 Task: Create "Digital Experiences" by using the "Aloha" template .
Action: Mouse moved to (941, 68)
Screenshot: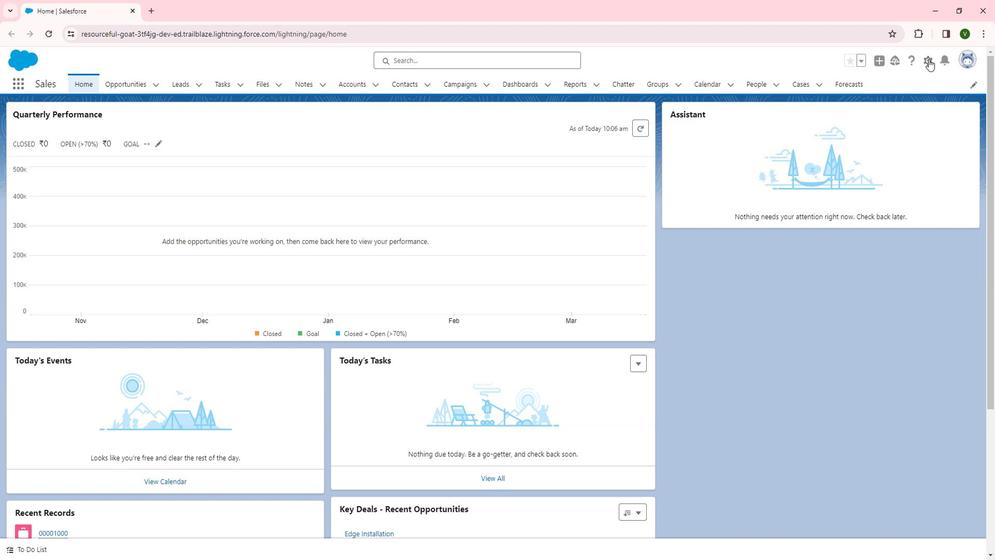 
Action: Mouse pressed left at (941, 68)
Screenshot: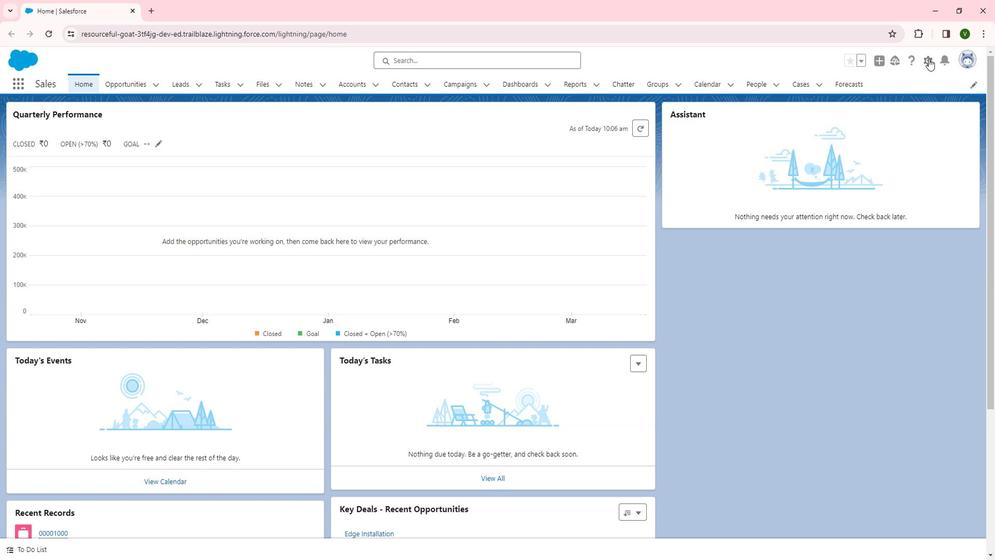 
Action: Mouse moved to (894, 103)
Screenshot: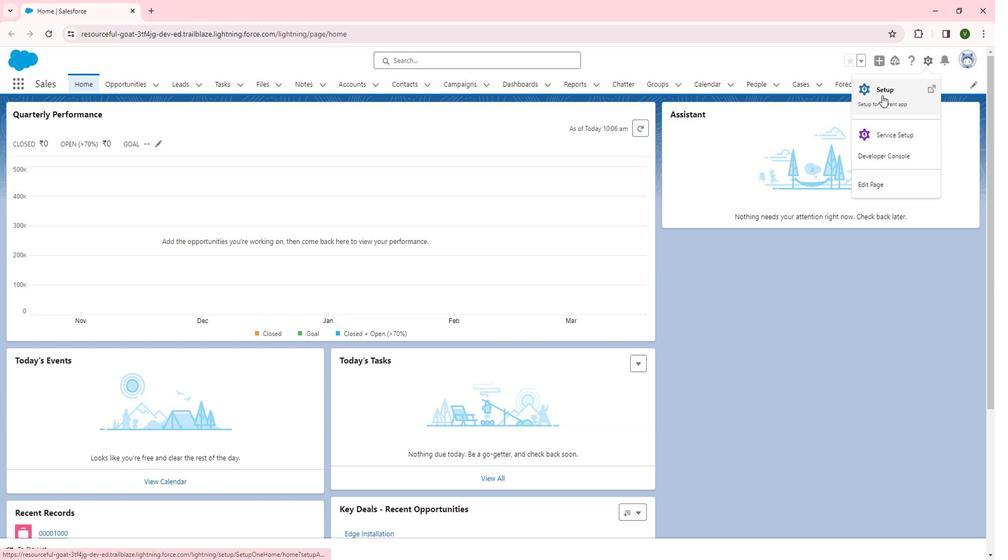 
Action: Mouse pressed left at (894, 103)
Screenshot: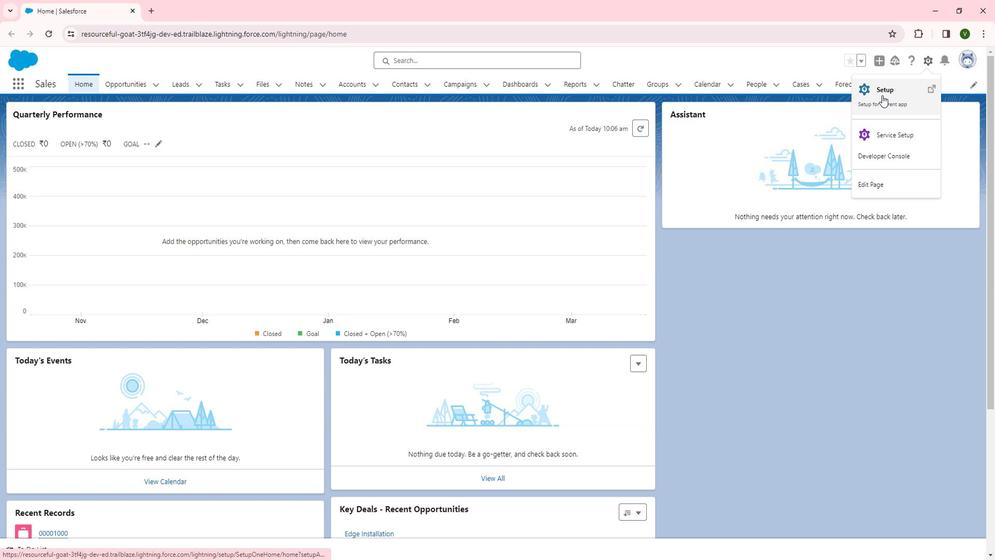 
Action: Mouse moved to (178, 315)
Screenshot: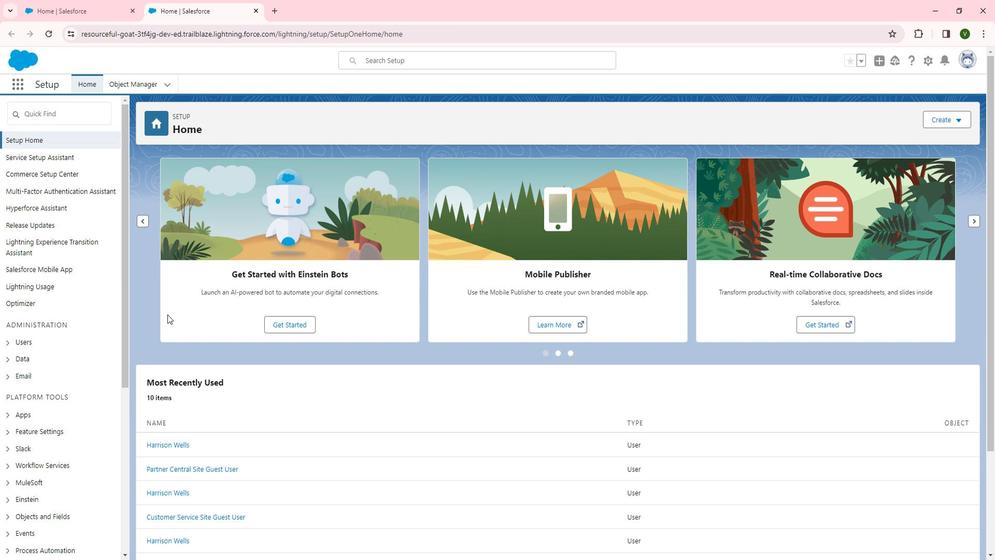
Action: Mouse scrolled (178, 314) with delta (0, 0)
Screenshot: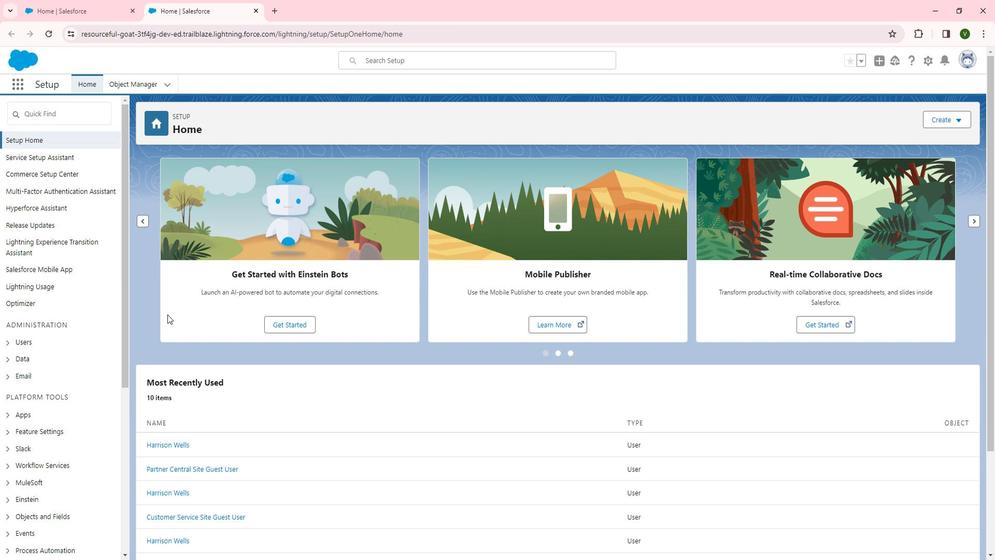 
Action: Mouse moved to (158, 318)
Screenshot: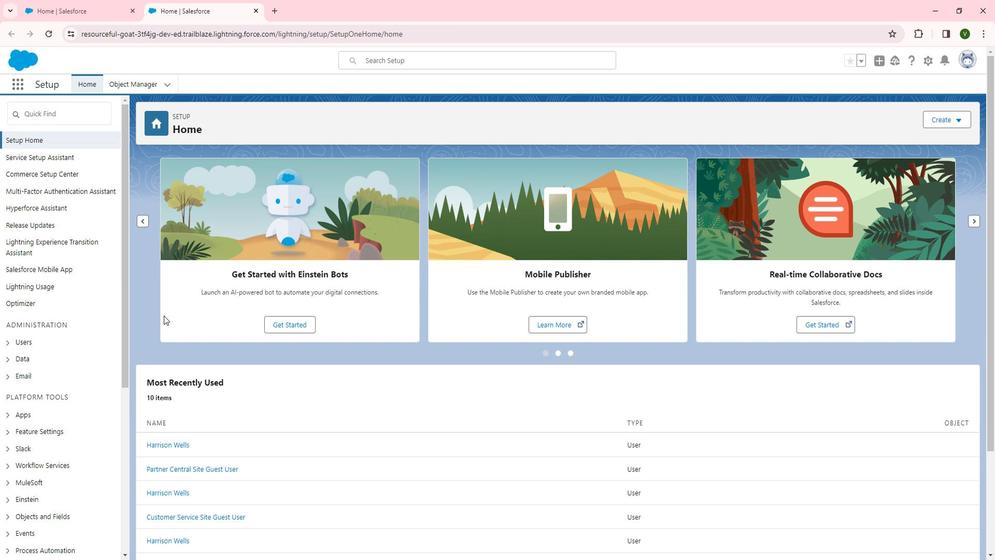 
Action: Mouse scrolled (158, 317) with delta (0, 0)
Screenshot: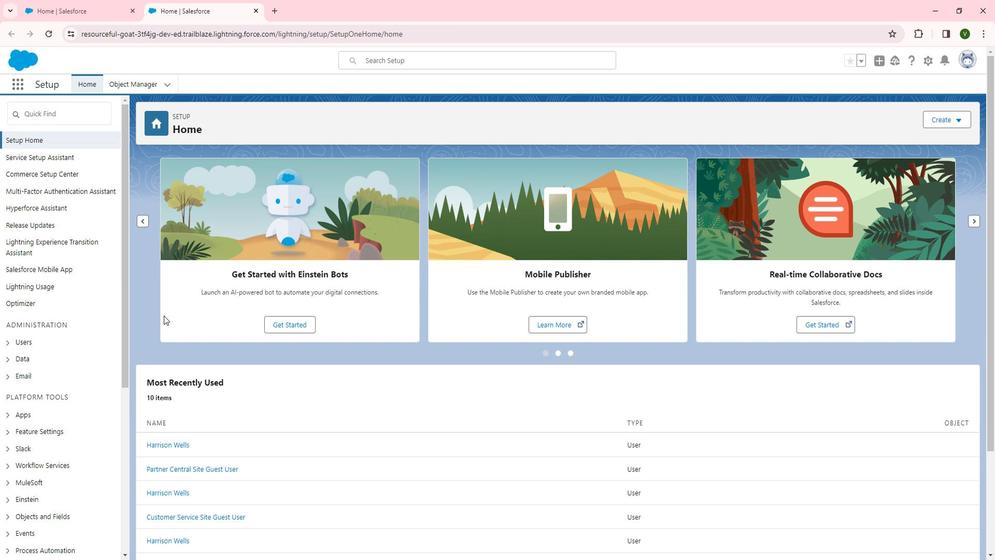 
Action: Mouse moved to (136, 318)
Screenshot: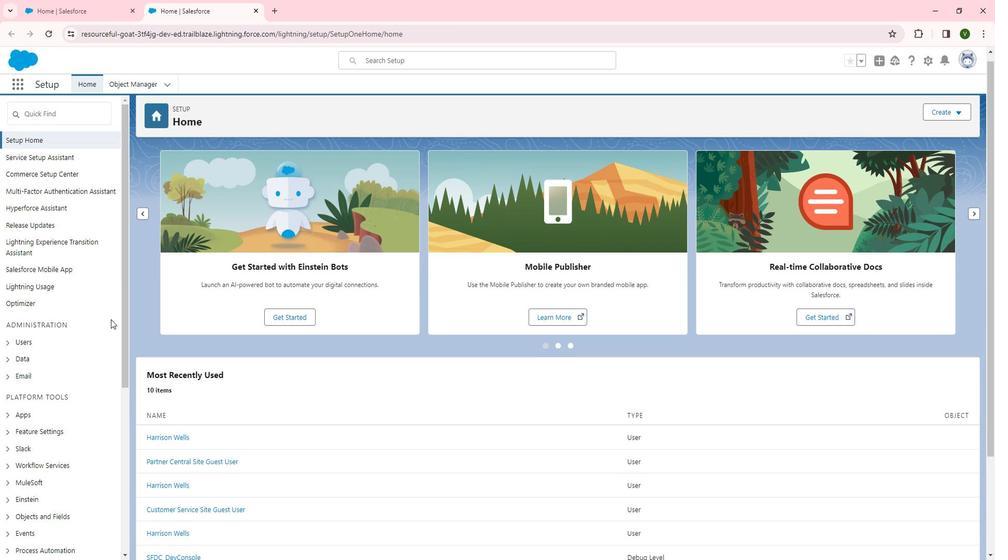
Action: Mouse scrolled (136, 317) with delta (0, 0)
Screenshot: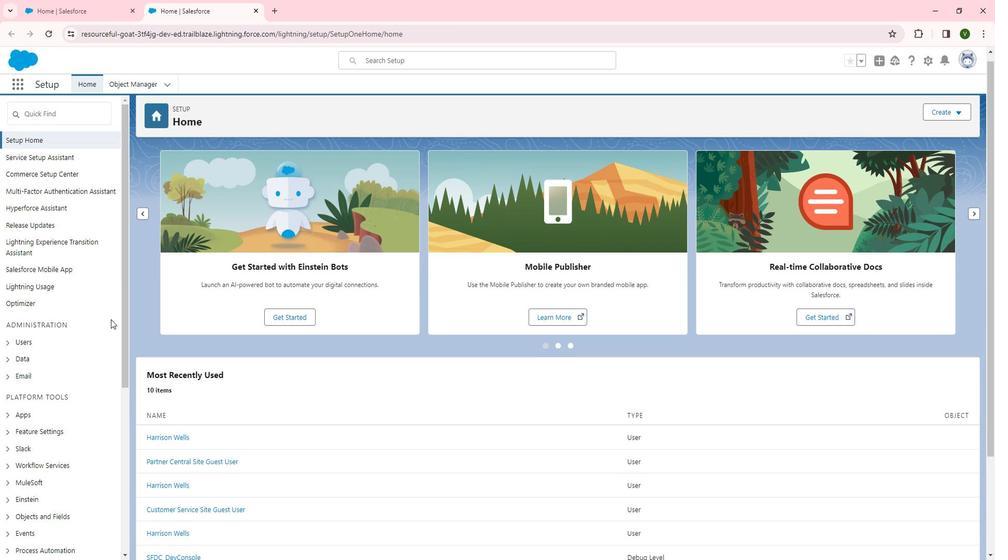 
Action: Mouse moved to (117, 320)
Screenshot: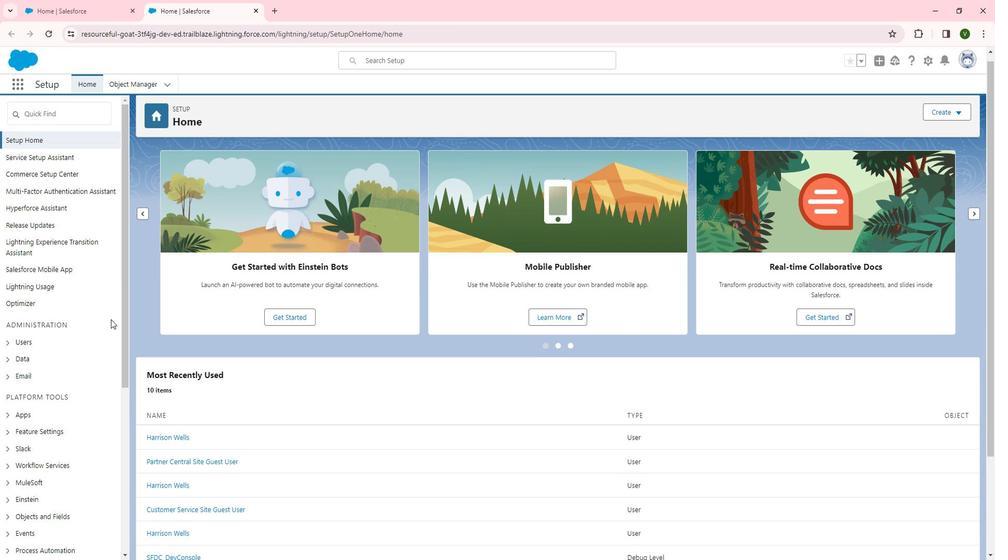 
Action: Mouse scrolled (117, 320) with delta (0, 0)
Screenshot: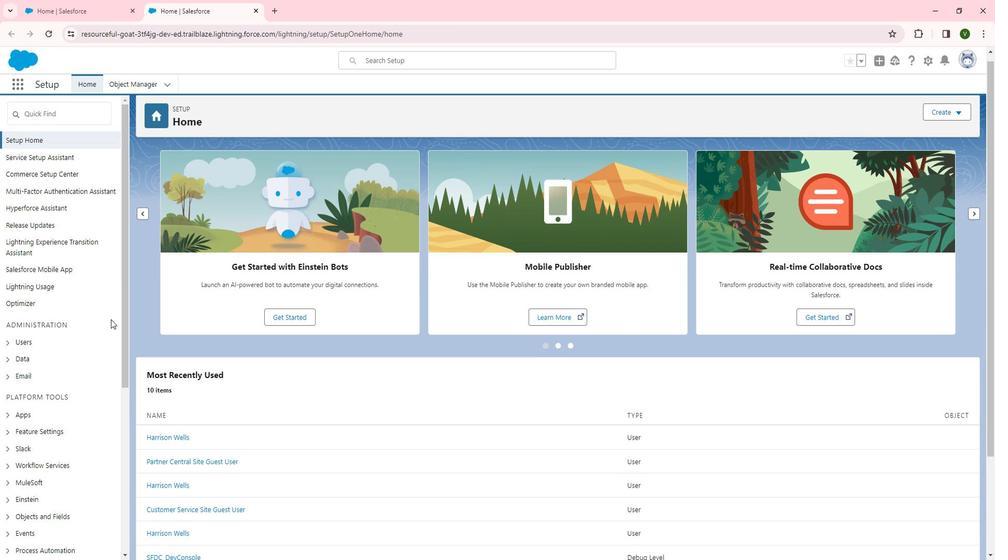 
Action: Mouse moved to (47, 355)
Screenshot: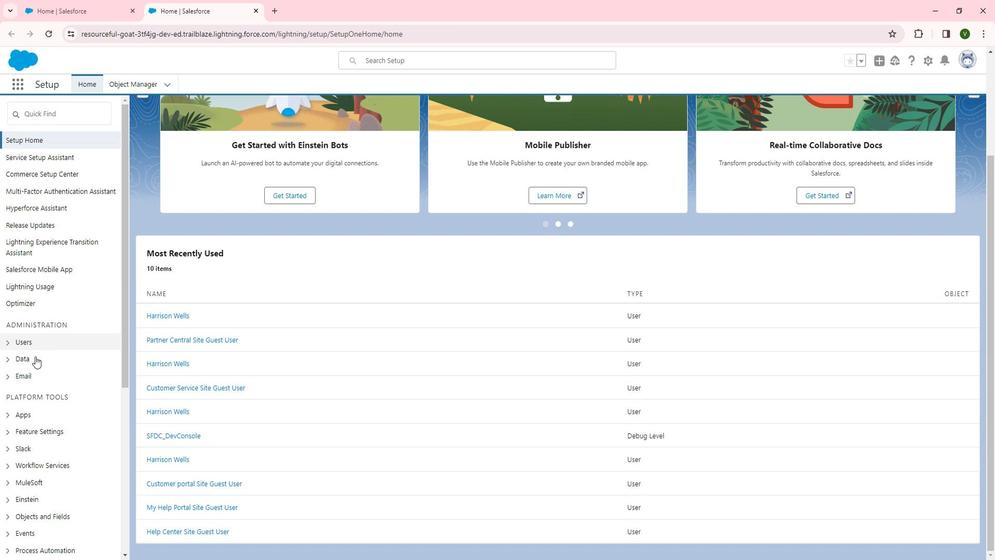 
Action: Mouse scrolled (47, 354) with delta (0, 0)
Screenshot: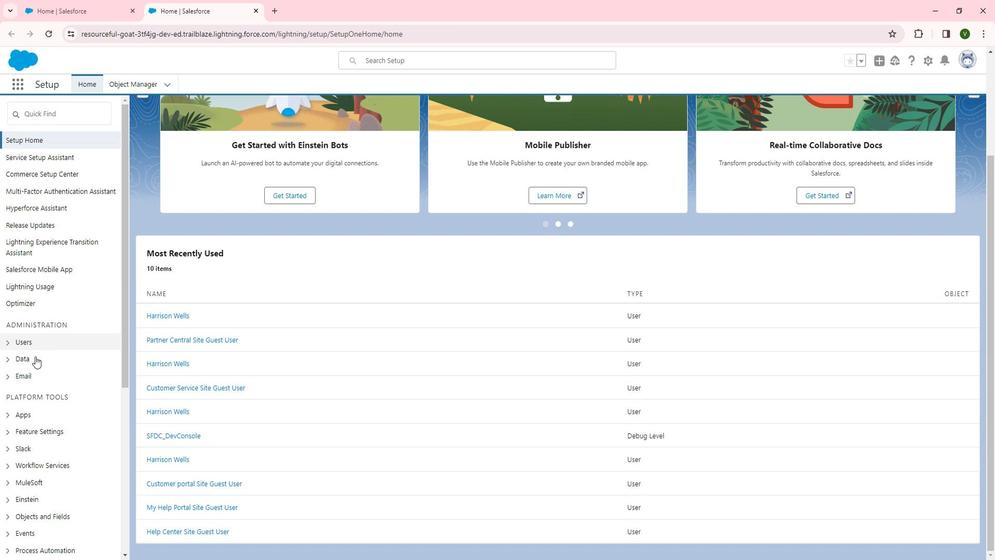 
Action: Mouse scrolled (47, 354) with delta (0, 0)
Screenshot: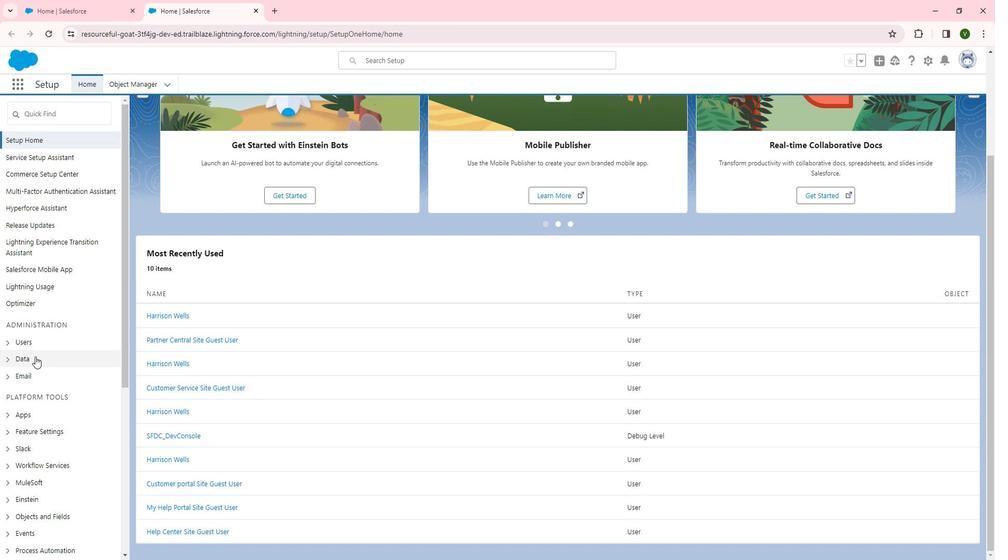
Action: Mouse scrolled (47, 354) with delta (0, 0)
Screenshot: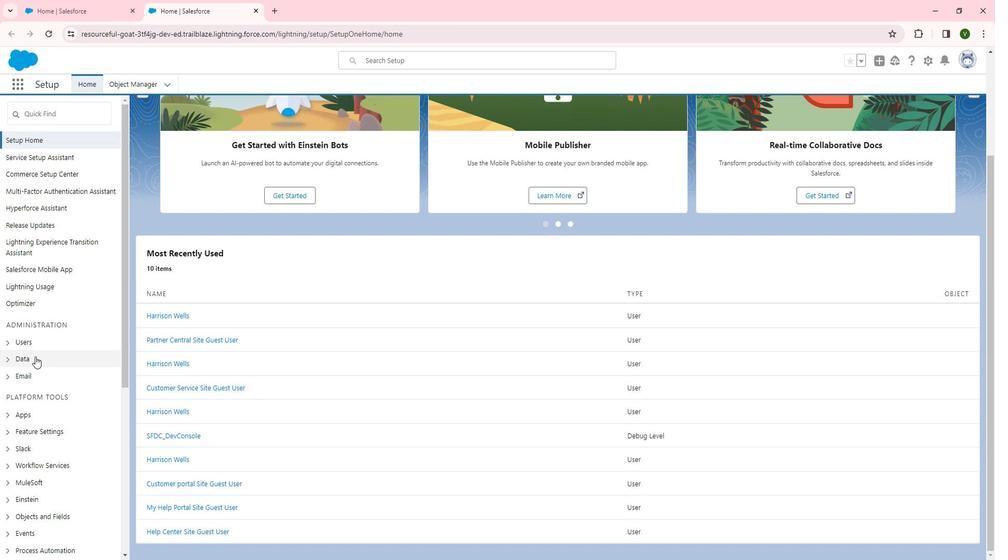 
Action: Mouse scrolled (47, 354) with delta (0, 0)
Screenshot: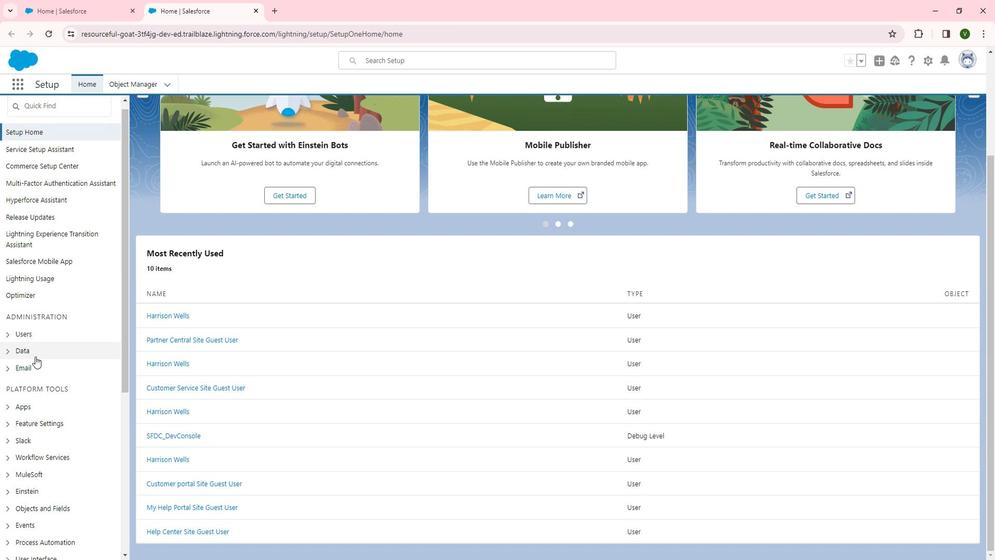 
Action: Mouse moved to (19, 222)
Screenshot: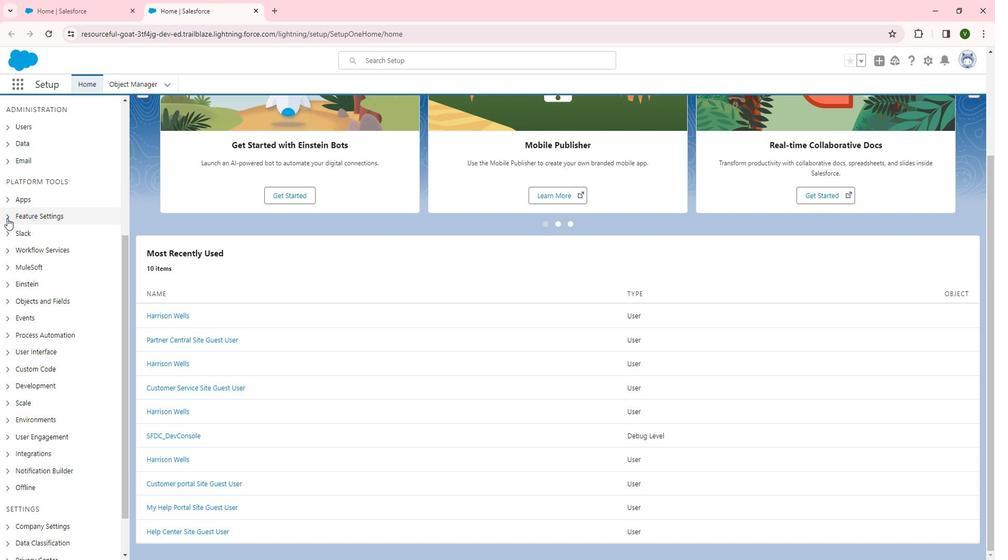 
Action: Mouse pressed left at (19, 222)
Screenshot: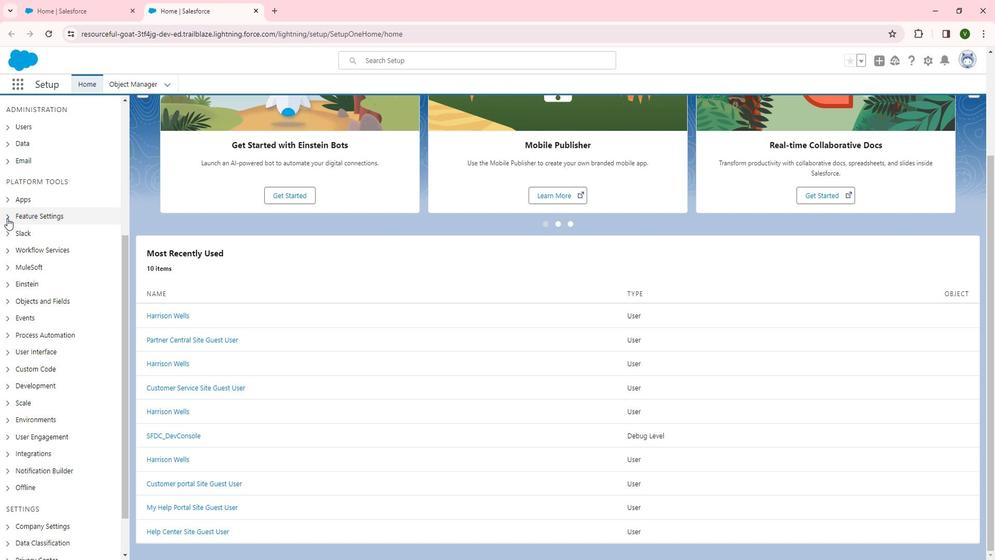 
Action: Mouse moved to (32, 304)
Screenshot: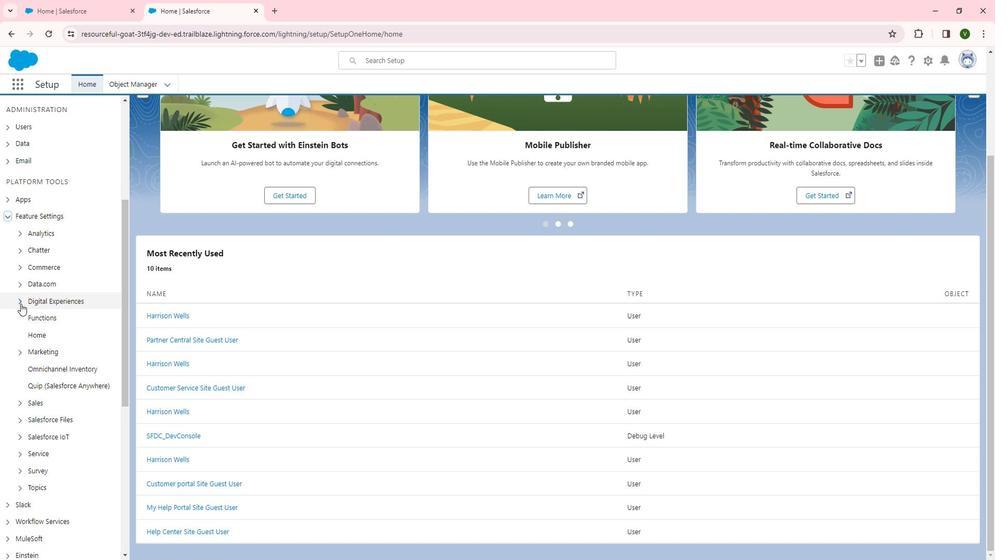 
Action: Mouse pressed left at (32, 304)
Screenshot: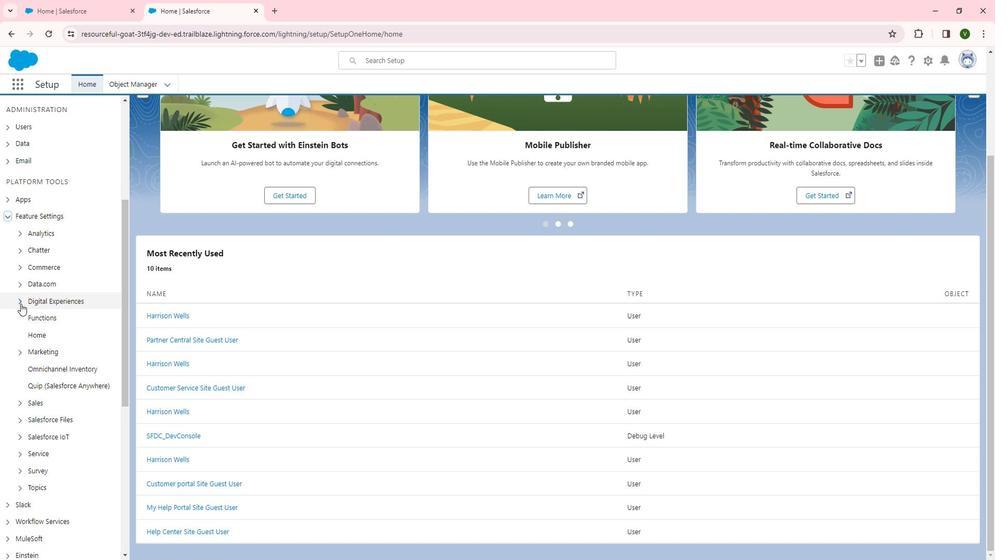 
Action: Mouse moved to (64, 315)
Screenshot: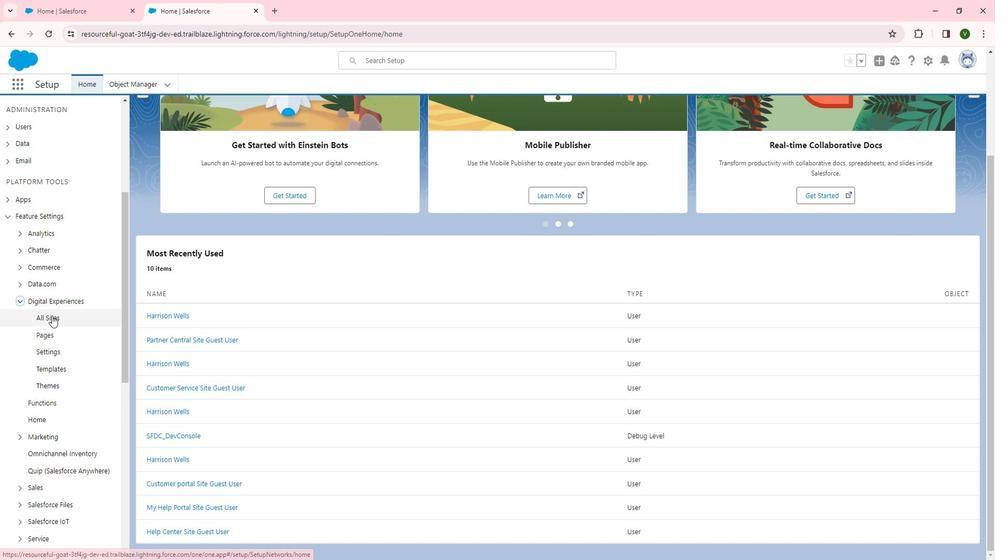 
Action: Mouse pressed left at (64, 315)
Screenshot: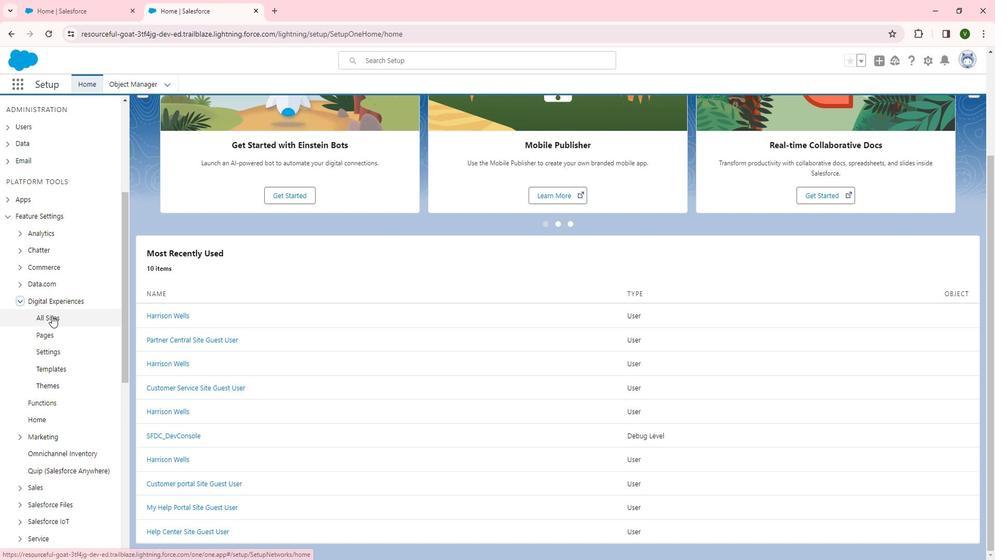 
Action: Mouse moved to (66, 316)
Screenshot: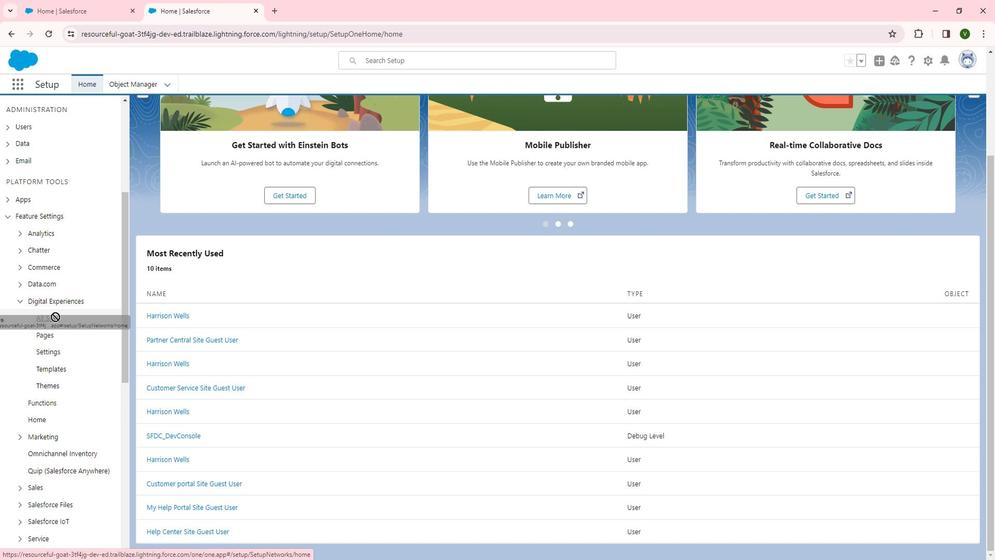 
Action: Mouse pressed left at (66, 316)
Screenshot: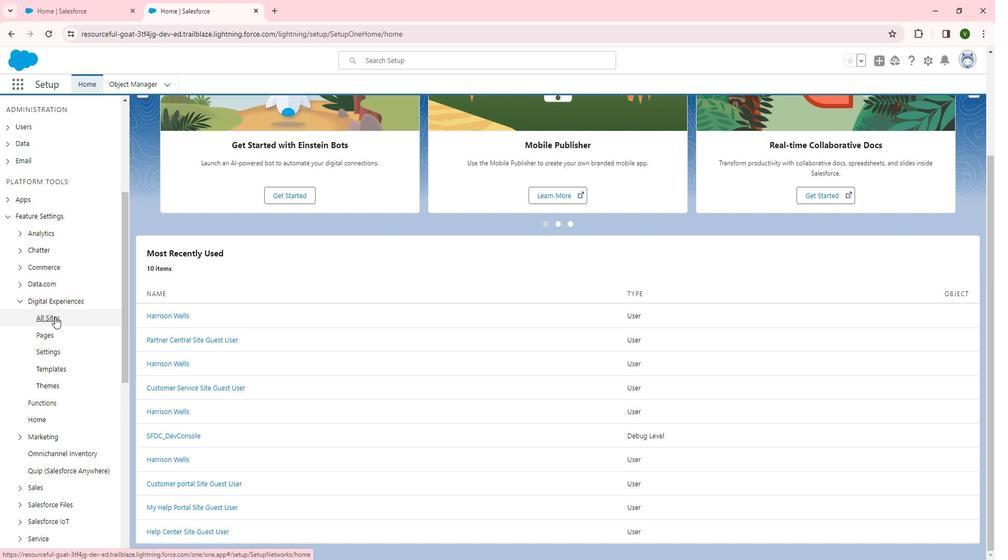 
Action: Mouse moved to (427, 219)
Screenshot: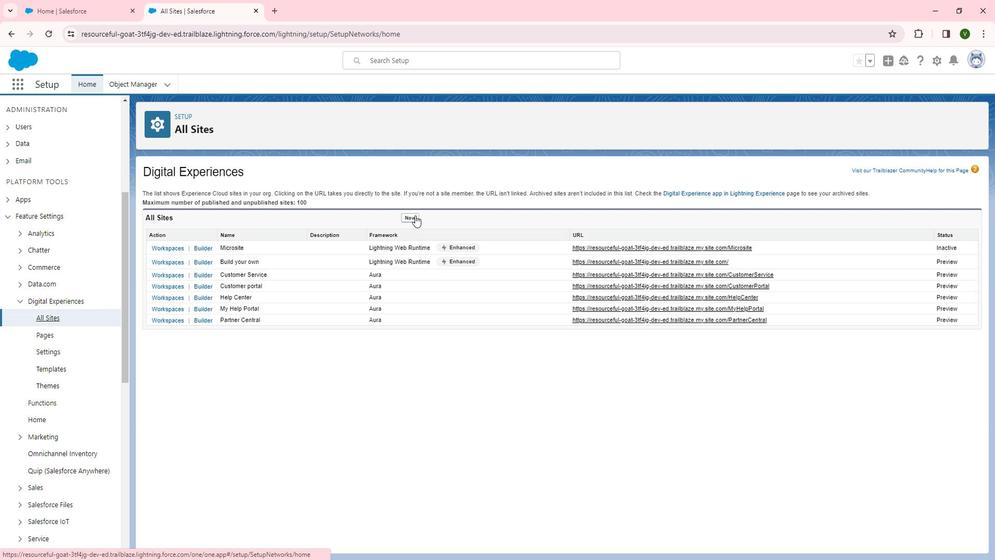 
Action: Mouse pressed left at (427, 219)
Screenshot: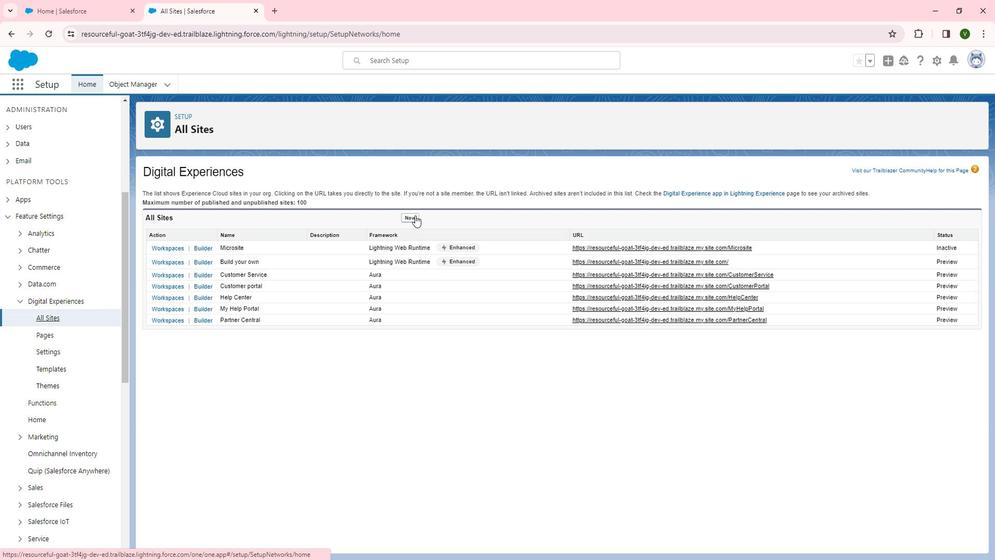 
Action: Mouse moved to (588, 252)
Screenshot: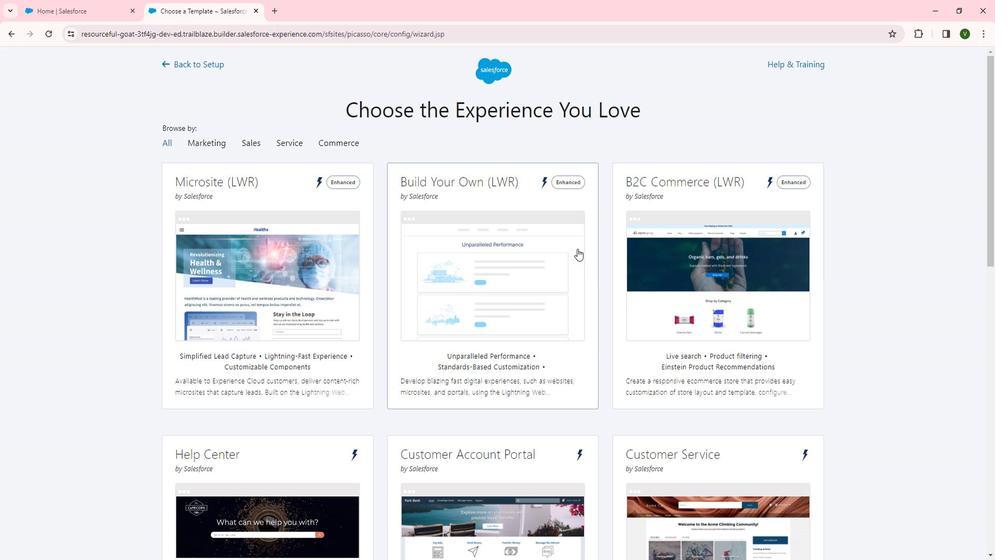 
Action: Mouse scrolled (588, 251) with delta (0, 0)
Screenshot: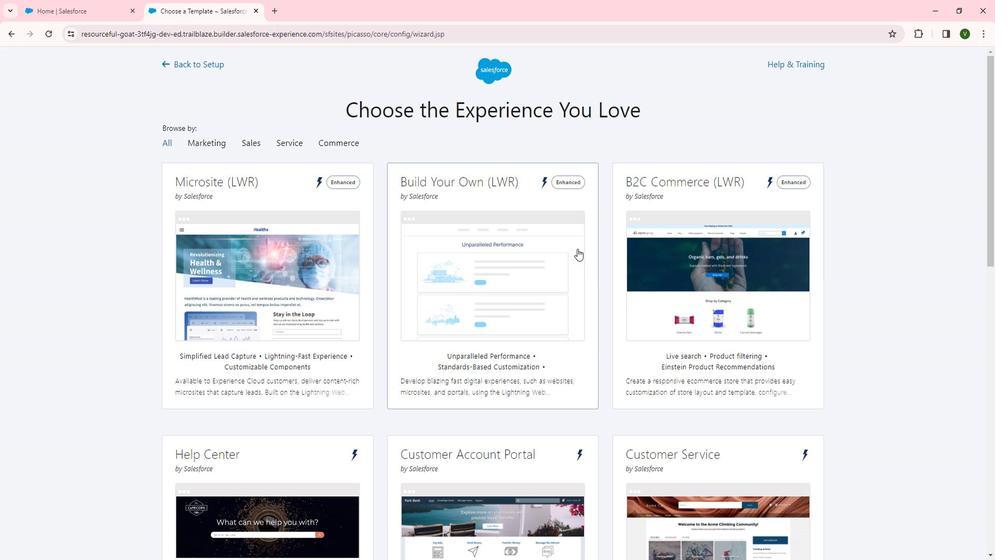 
Action: Mouse moved to (583, 256)
Screenshot: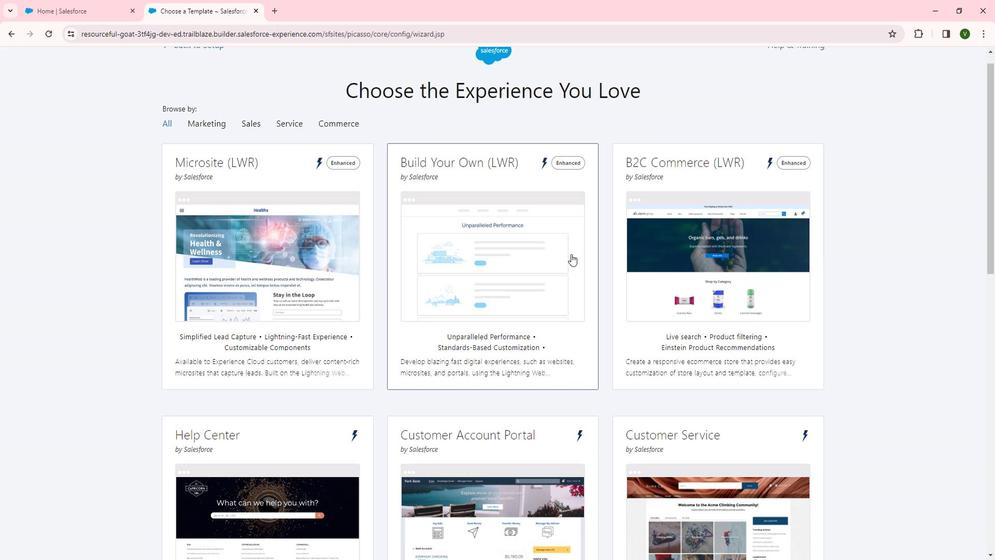 
Action: Mouse scrolled (583, 256) with delta (0, 0)
Screenshot: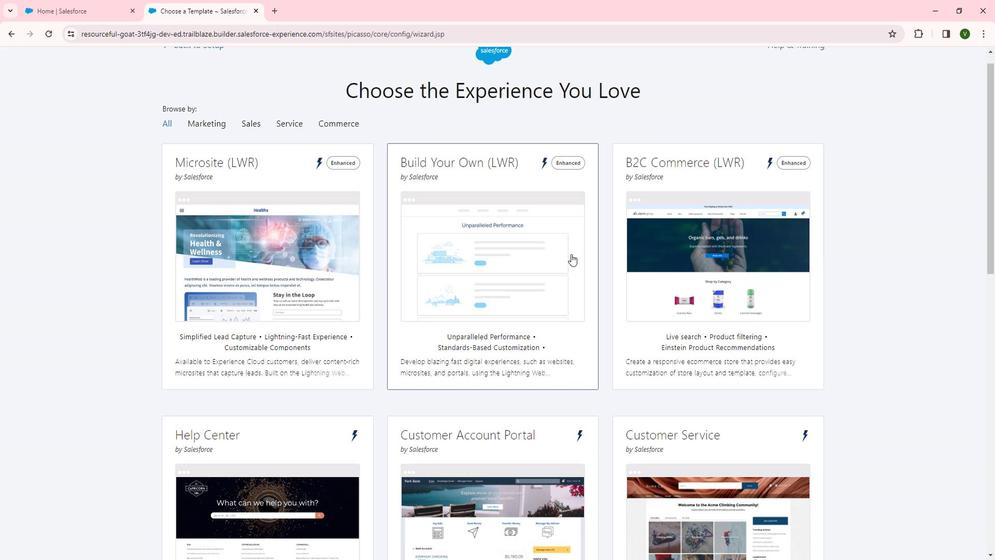 
Action: Mouse moved to (582, 256)
Screenshot: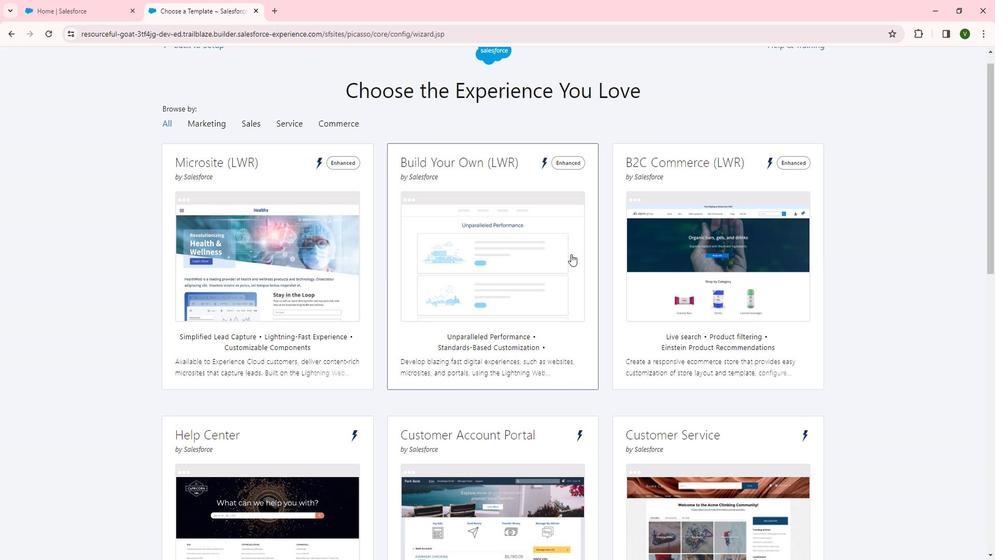 
Action: Mouse scrolled (582, 256) with delta (0, 0)
Screenshot: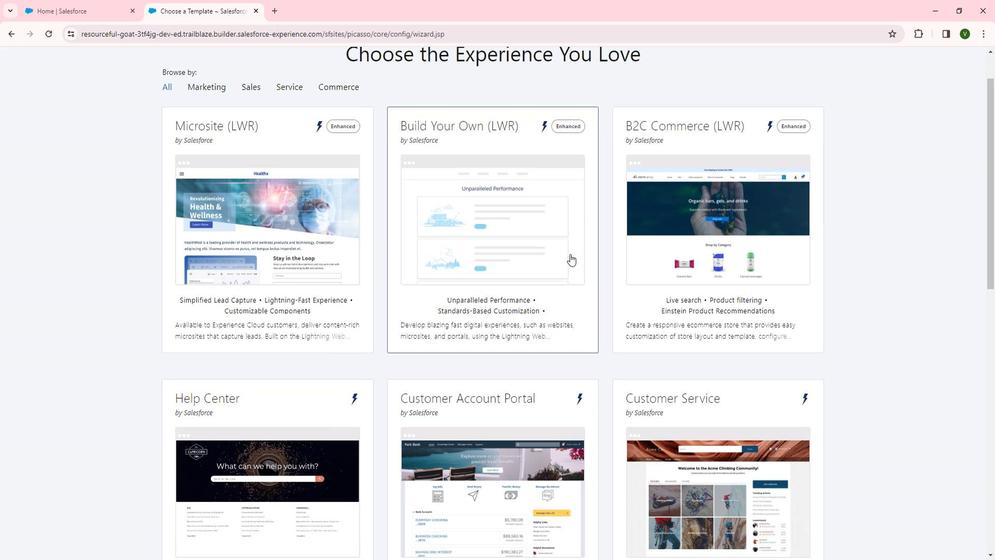 
Action: Mouse moved to (582, 257)
Screenshot: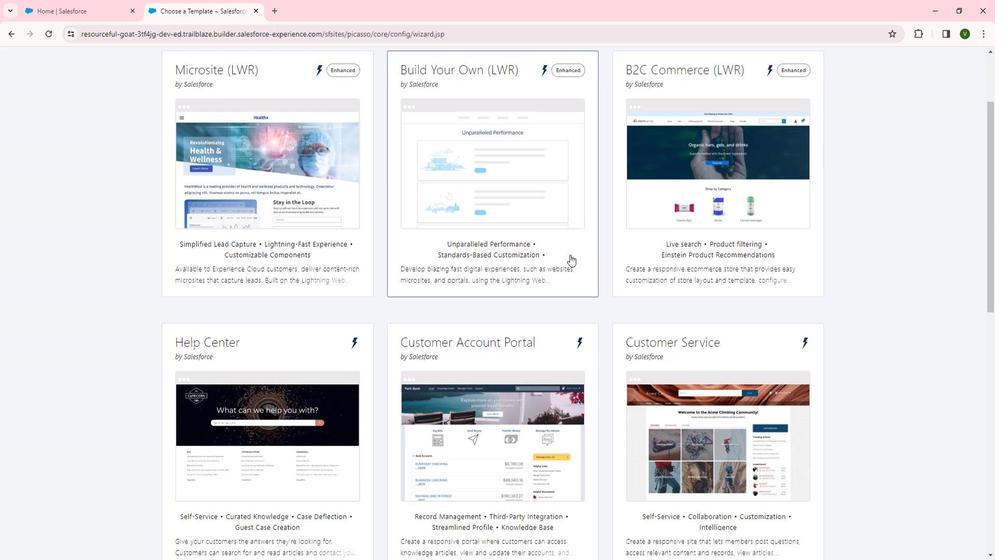 
Action: Mouse scrolled (582, 256) with delta (0, 0)
Screenshot: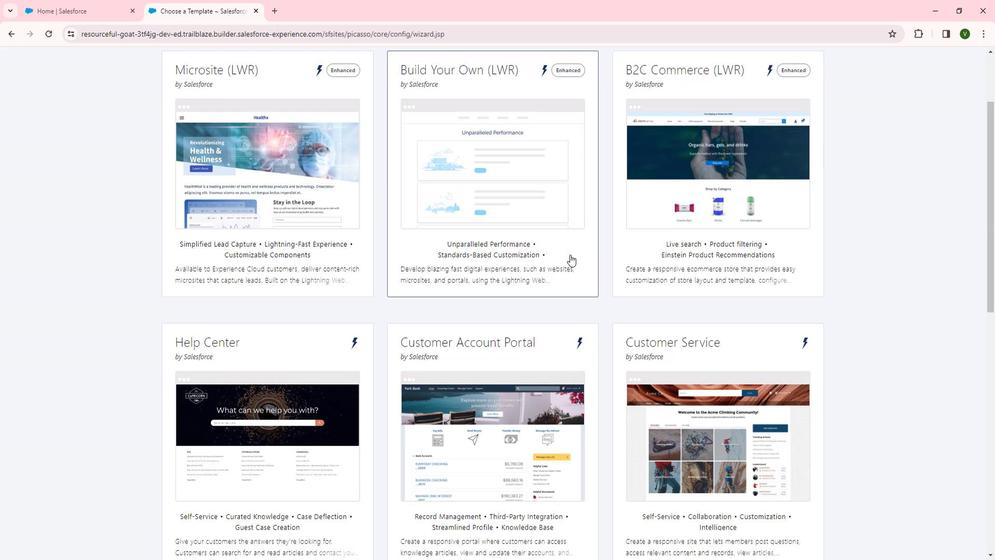 
Action: Mouse moved to (582, 257)
Screenshot: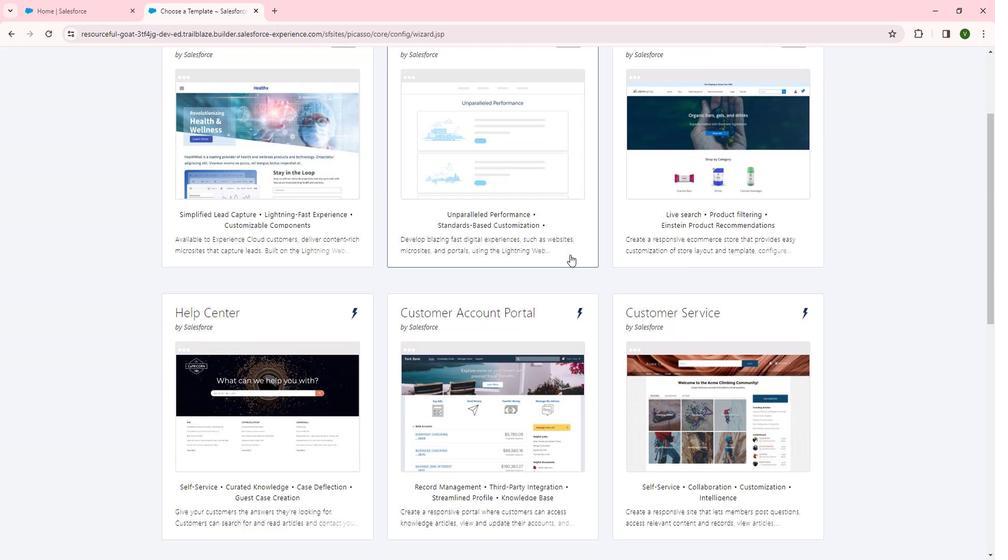 
Action: Mouse scrolled (582, 257) with delta (0, 0)
Screenshot: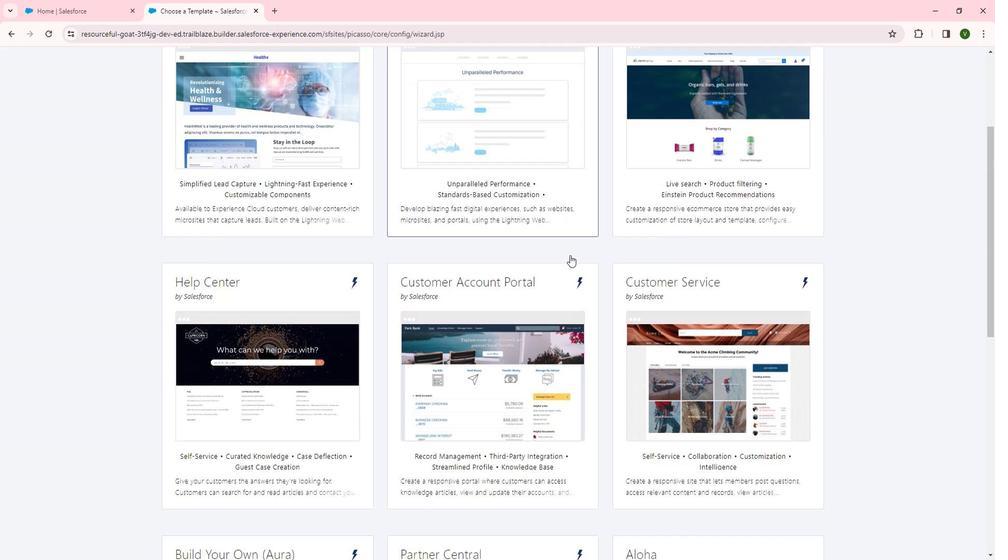 
Action: Mouse scrolled (582, 257) with delta (0, 0)
Screenshot: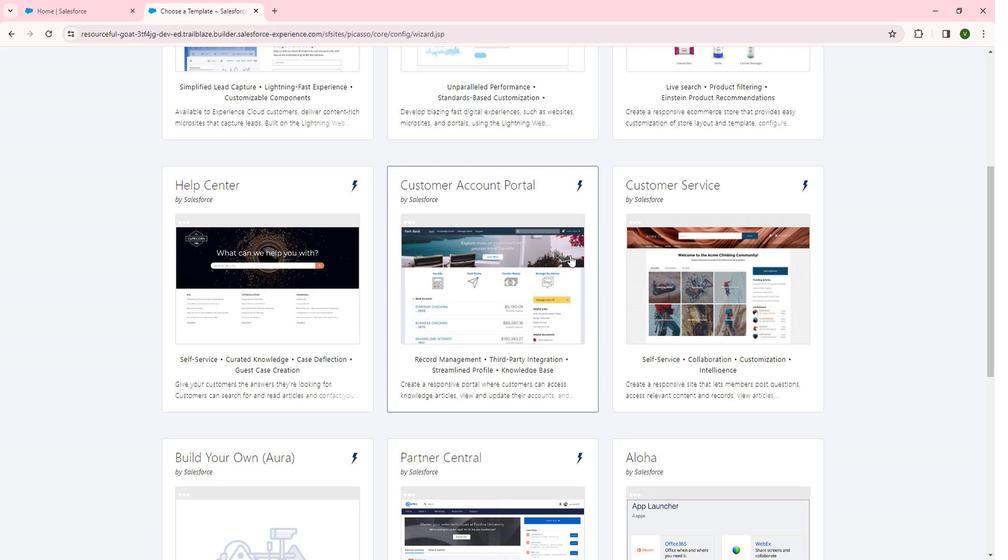 
Action: Mouse scrolled (582, 257) with delta (0, 0)
Screenshot: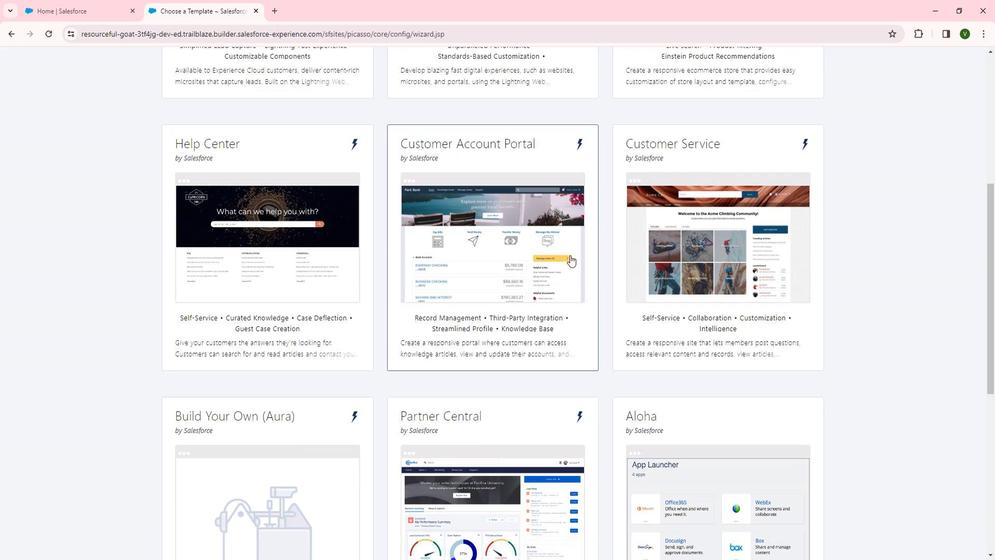 
Action: Mouse scrolled (582, 257) with delta (0, 0)
Screenshot: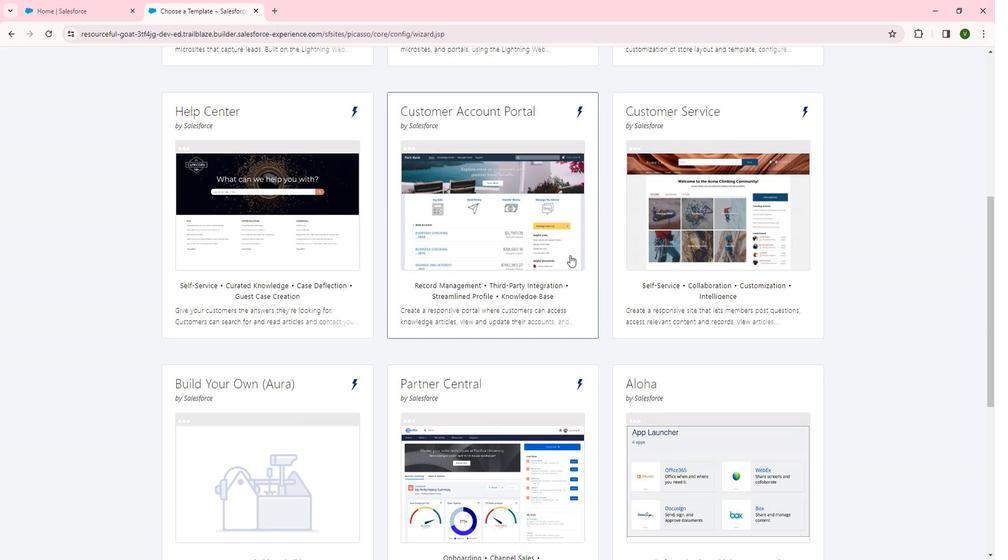 
Action: Mouse moved to (700, 322)
Screenshot: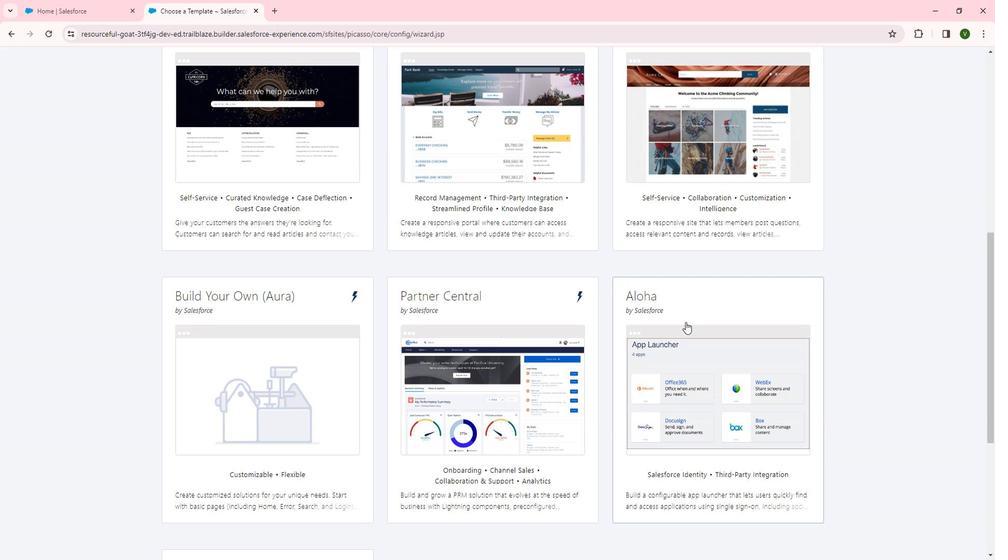 
Action: Mouse scrolled (700, 321) with delta (0, 0)
Screenshot: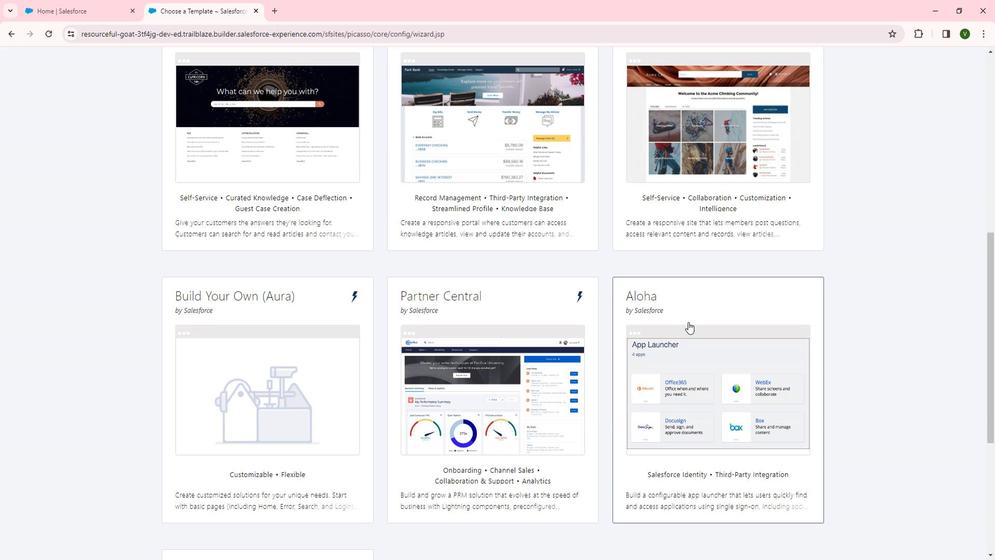 
Action: Mouse scrolled (700, 321) with delta (0, 0)
Screenshot: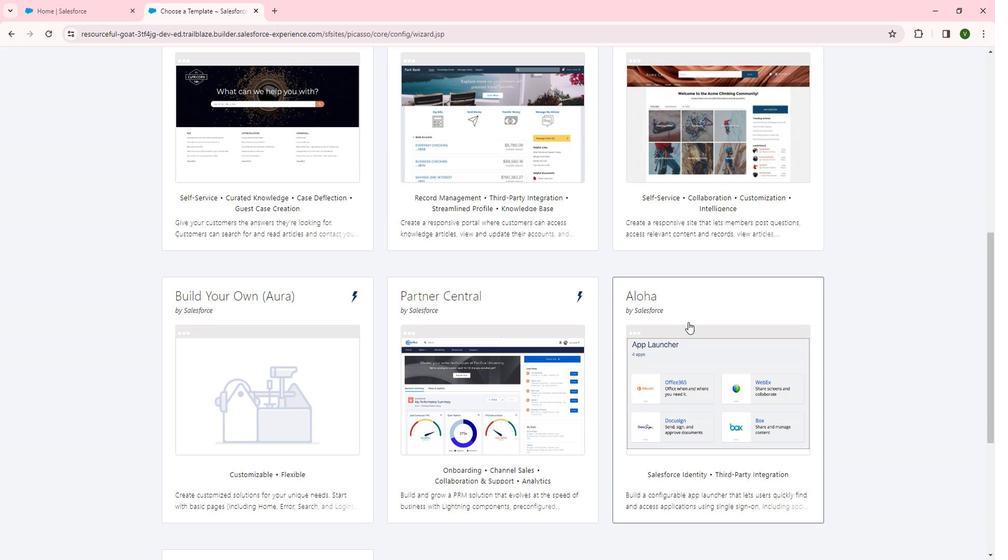 
Action: Mouse moved to (701, 279)
Screenshot: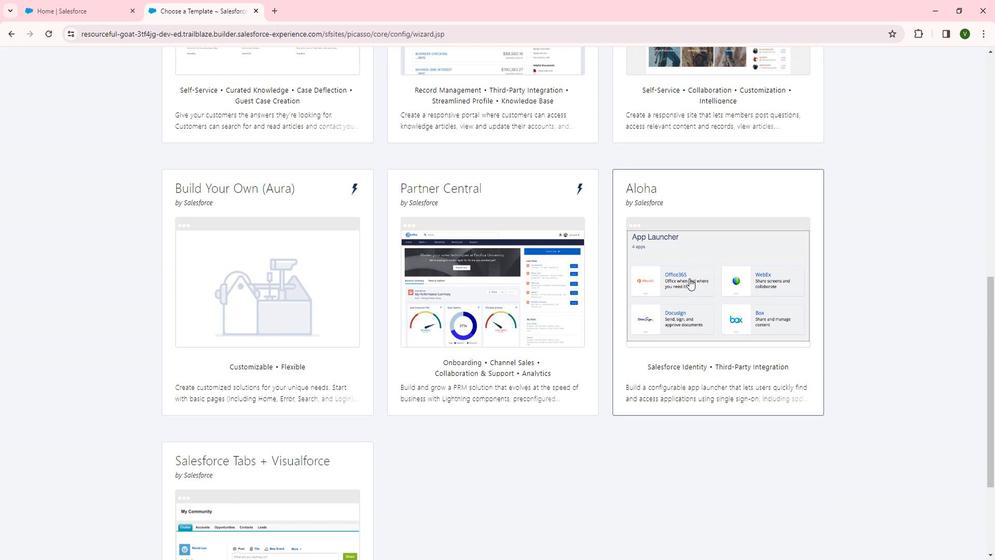 
Action: Mouse pressed left at (701, 279)
Screenshot: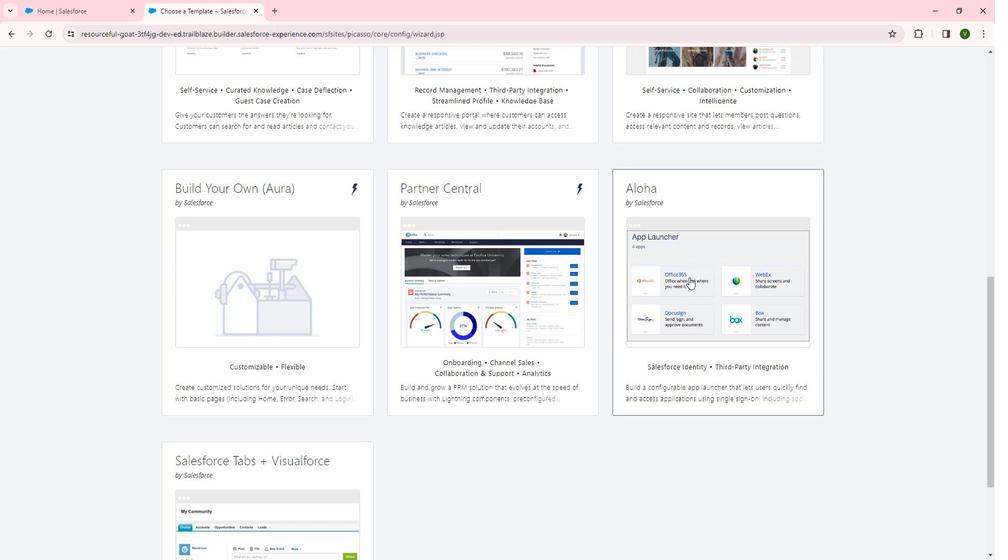 
Action: Mouse moved to (621, 174)
Screenshot: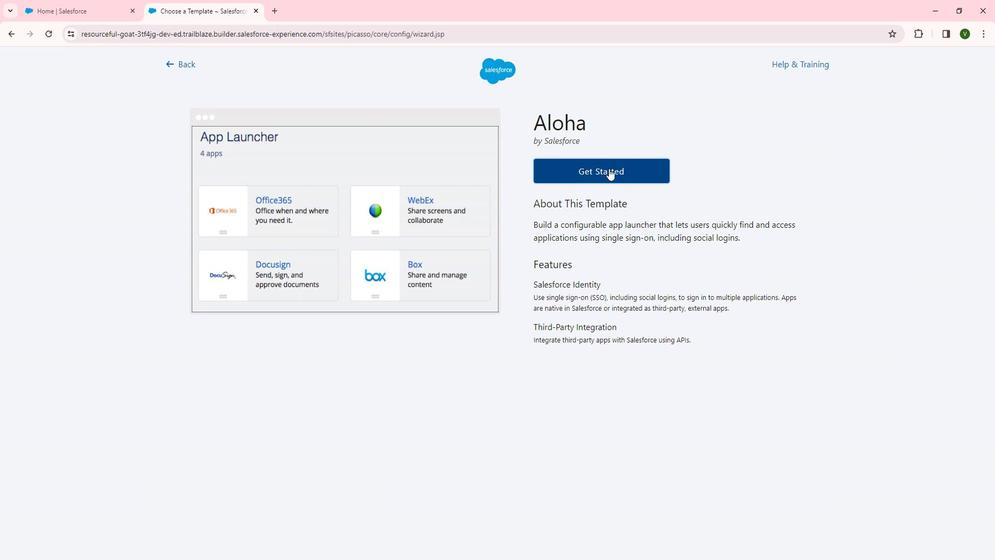 
Action: Mouse pressed left at (621, 174)
Screenshot: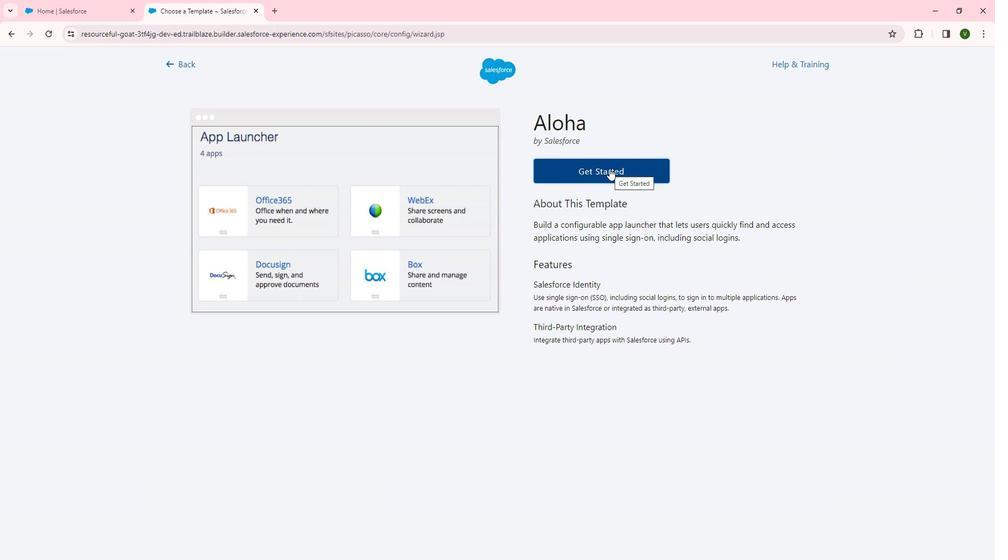 
Action: Key pressed <Key.shift>Aloha
Screenshot: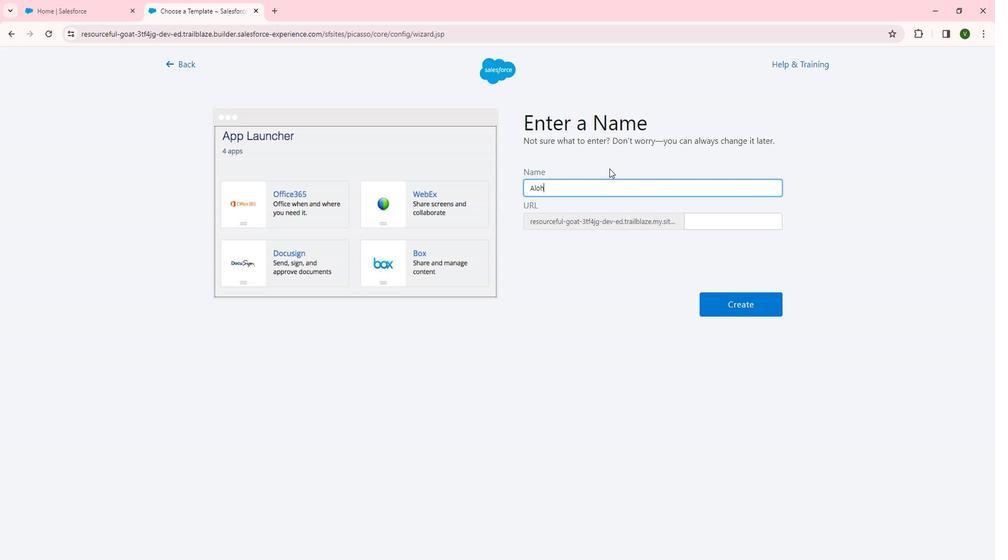 
Action: Mouse moved to (744, 224)
Screenshot: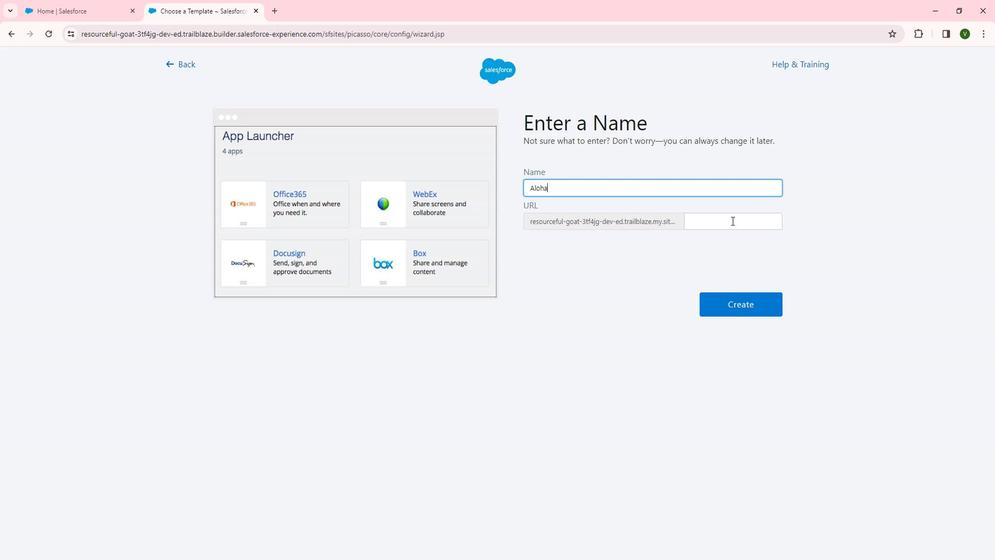 
Action: Mouse pressed left at (744, 224)
Screenshot: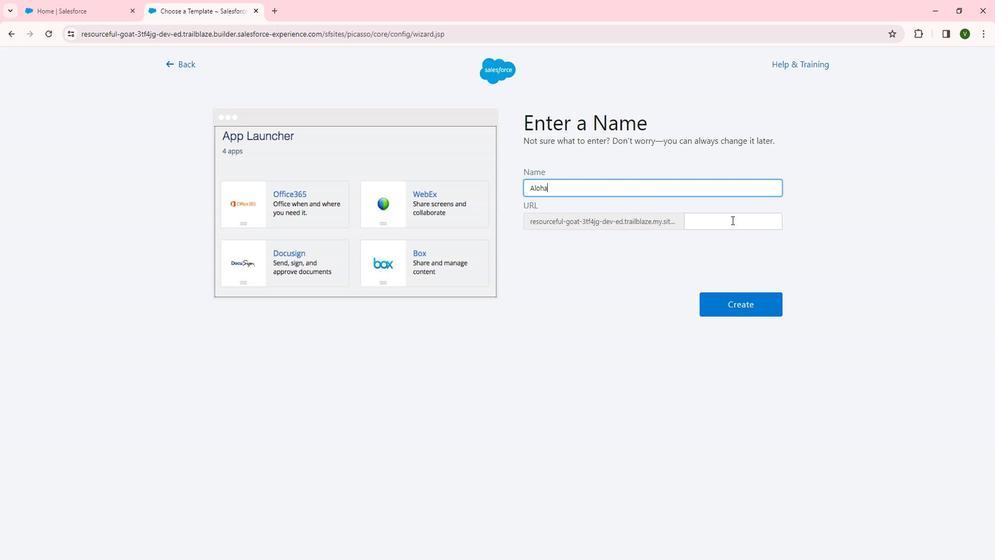 
Action: Key pressed <Key.shift>Aloha
Screenshot: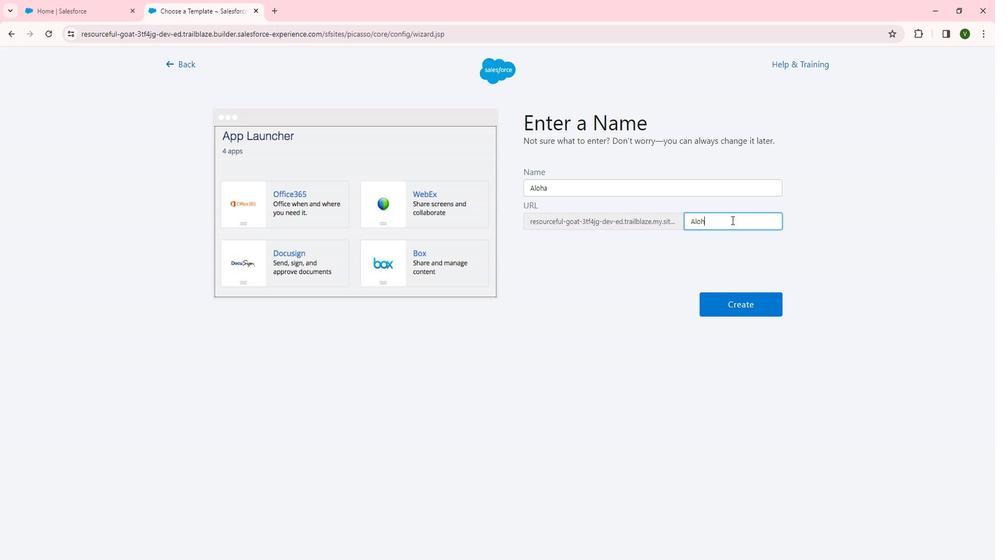 
Action: Mouse moved to (758, 302)
Screenshot: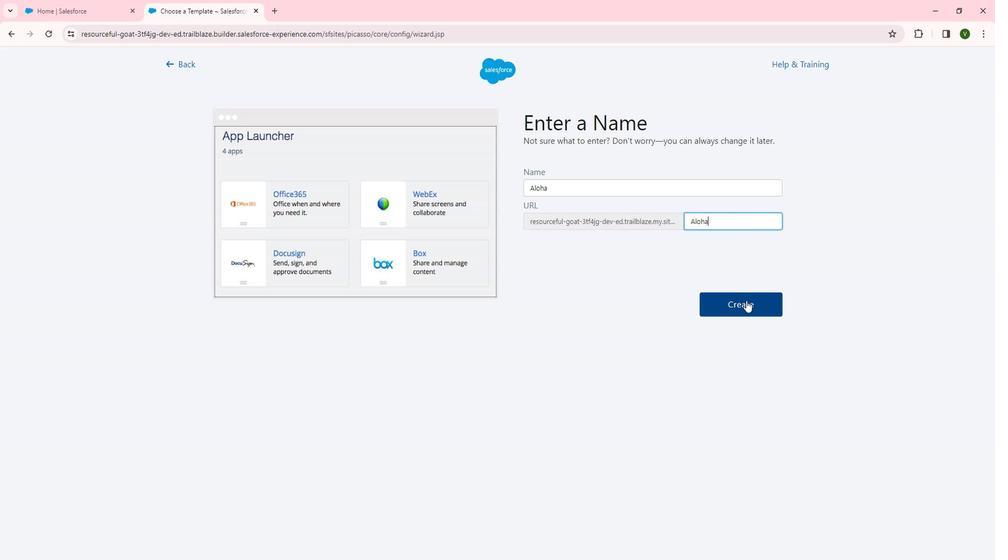 
Action: Mouse pressed left at (758, 302)
Screenshot: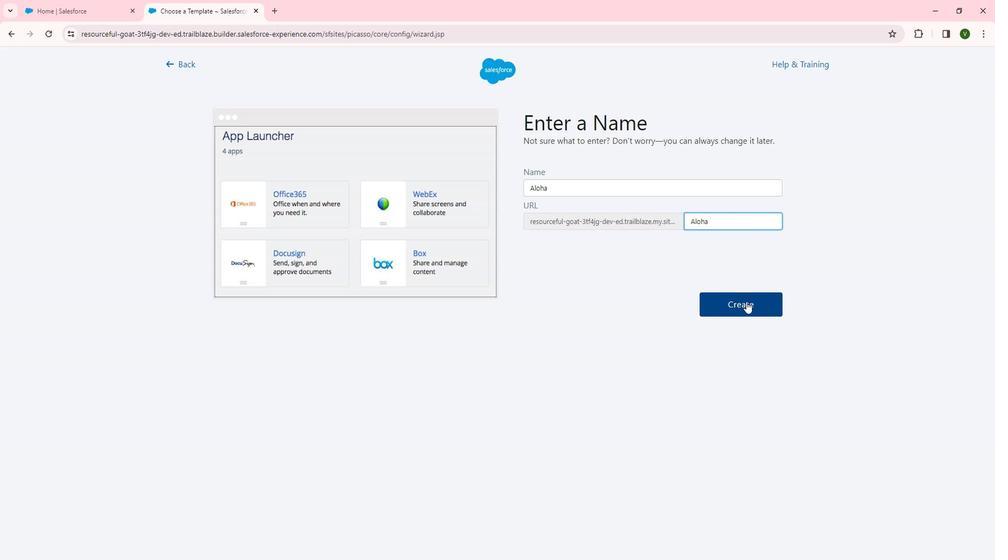 
Action: Mouse moved to (656, 297)
Screenshot: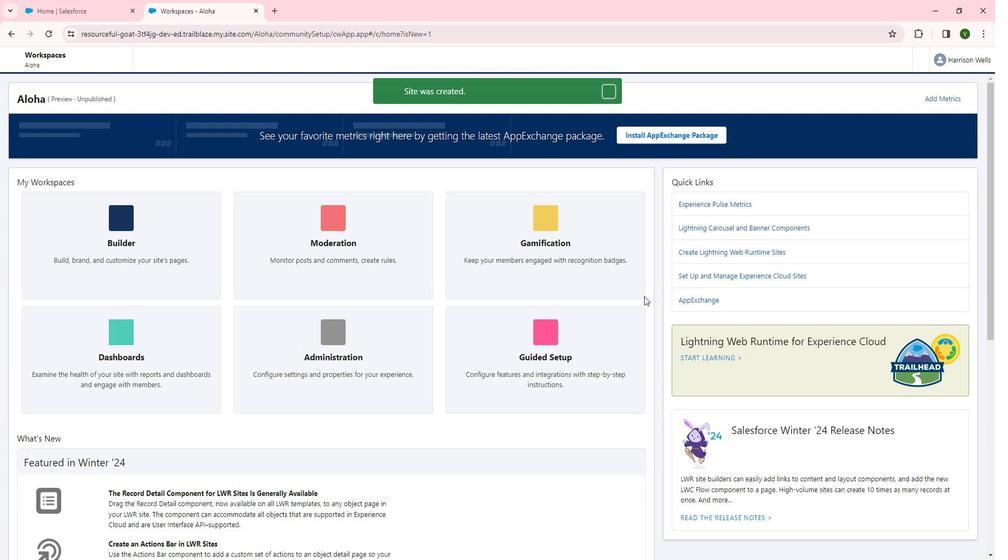 
